 Task: For heading Arial with bold.  font size for heading22,  'Change the font style of data to'Arial Narrow.  and font size to 14,  Change the alignment of both headline & data to Align middle.  In the sheet  Financial Budget Trackerbook
Action: Mouse moved to (125, 102)
Screenshot: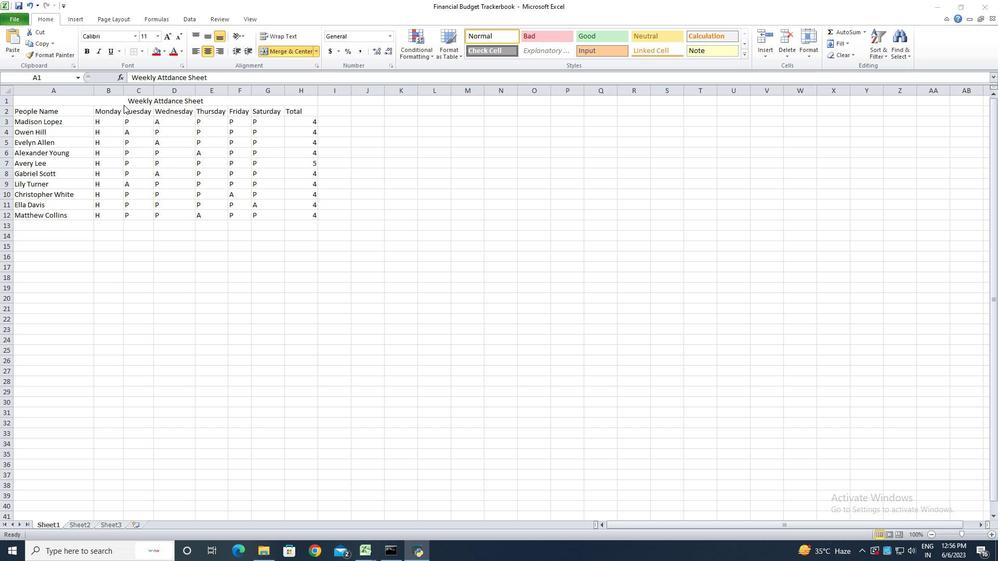 
Action: Mouse pressed left at (125, 102)
Screenshot: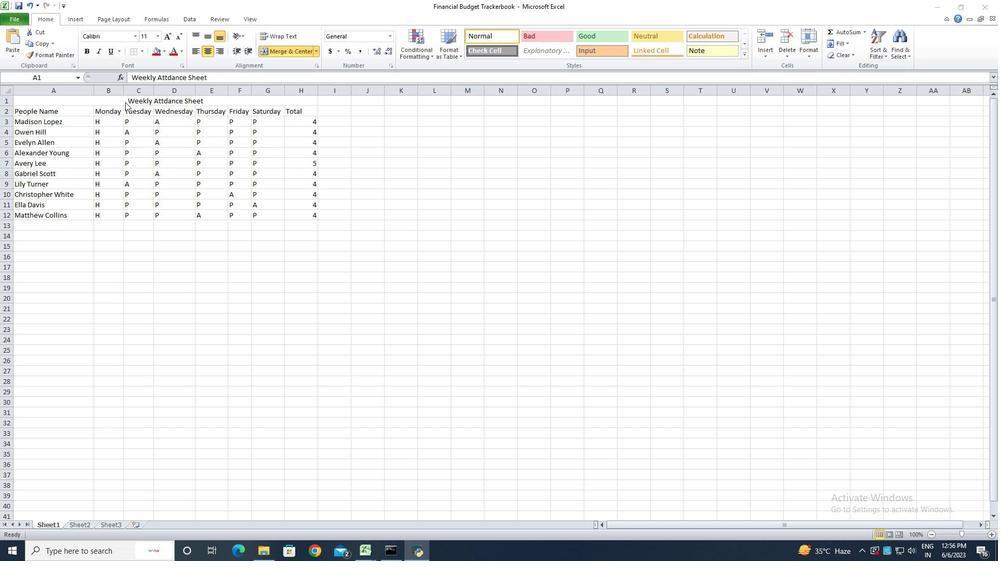
Action: Mouse moved to (138, 36)
Screenshot: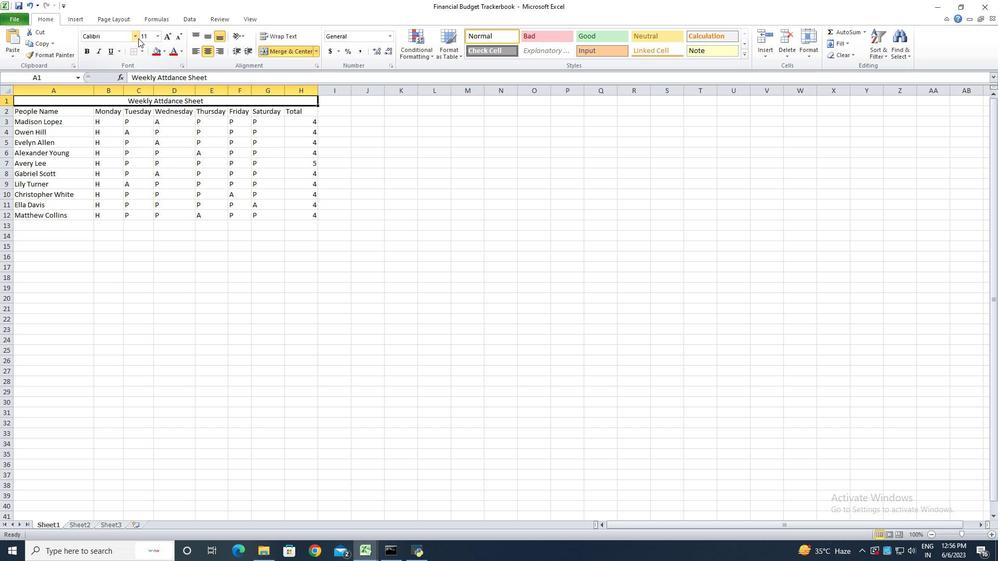
Action: Mouse pressed left at (138, 36)
Screenshot: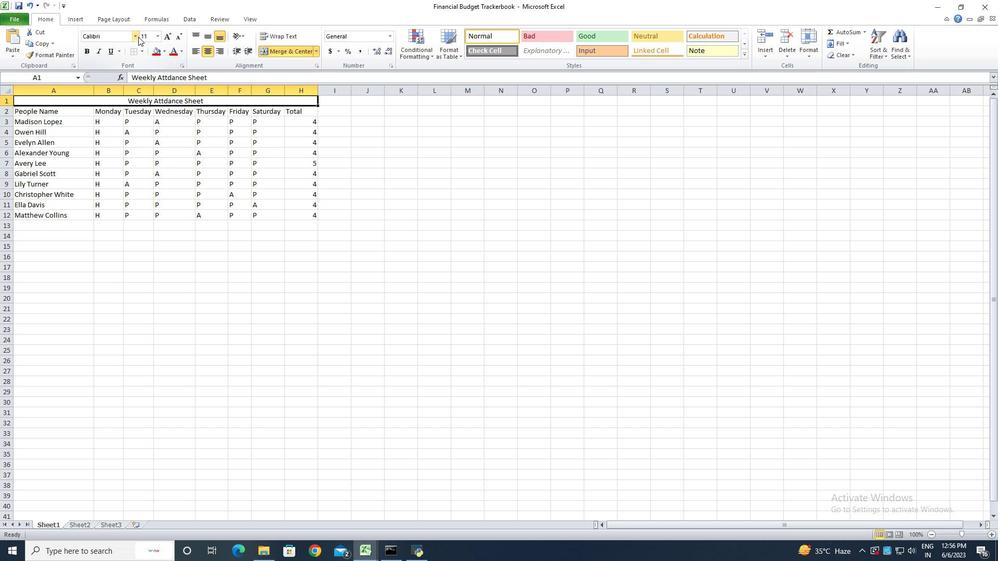 
Action: Mouse moved to (119, 122)
Screenshot: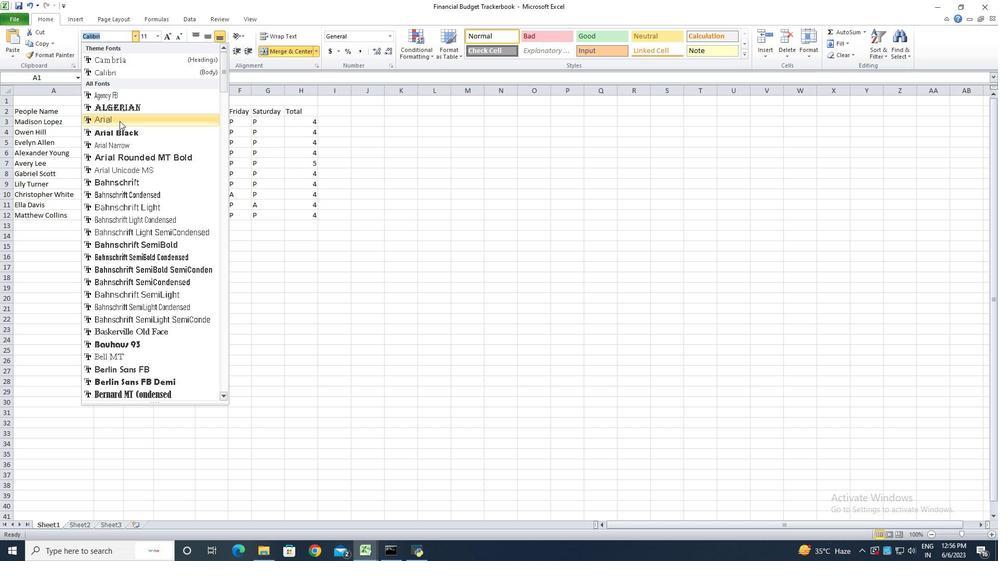 
Action: Mouse pressed left at (119, 122)
Screenshot: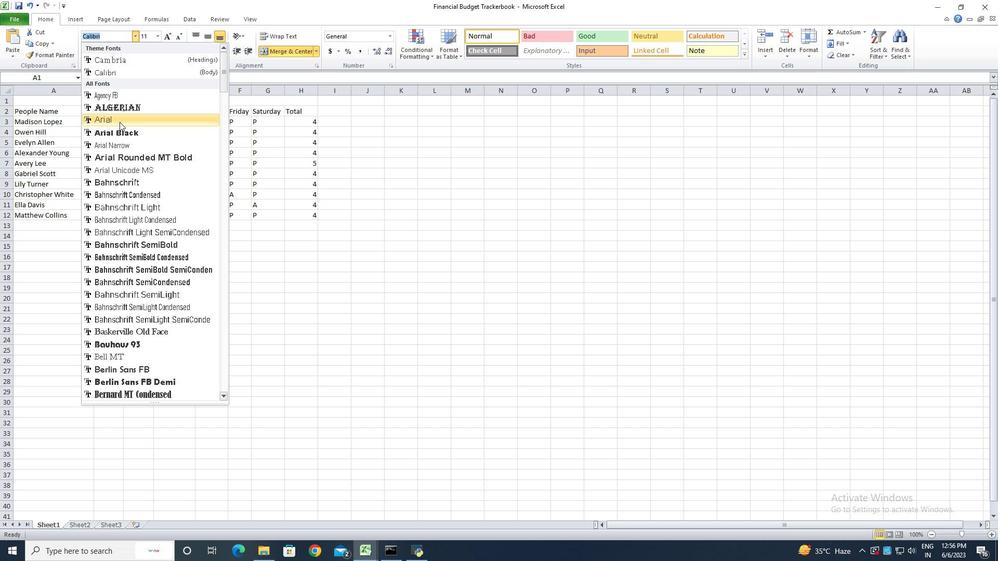 
Action: Mouse moved to (87, 53)
Screenshot: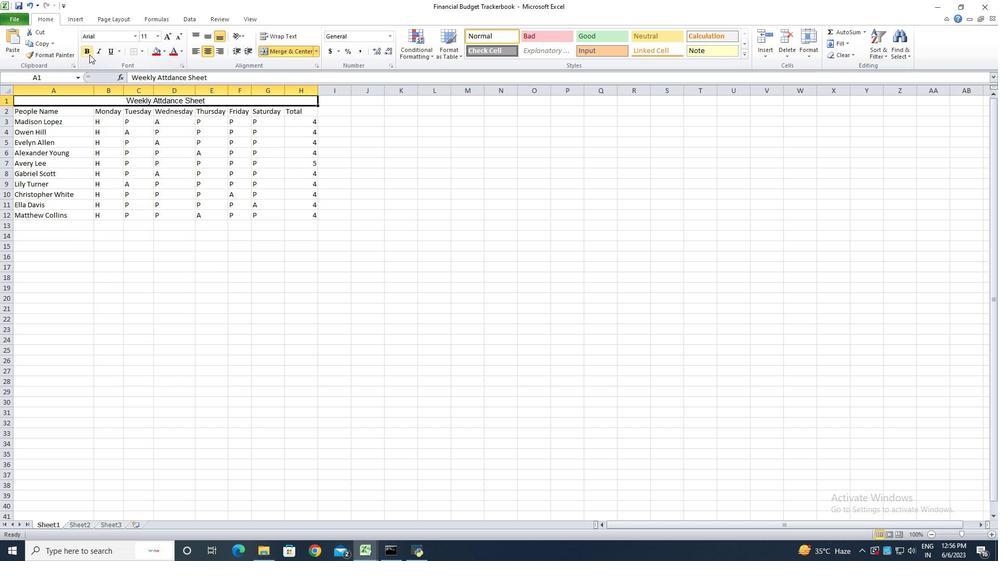
Action: Mouse pressed left at (87, 53)
Screenshot: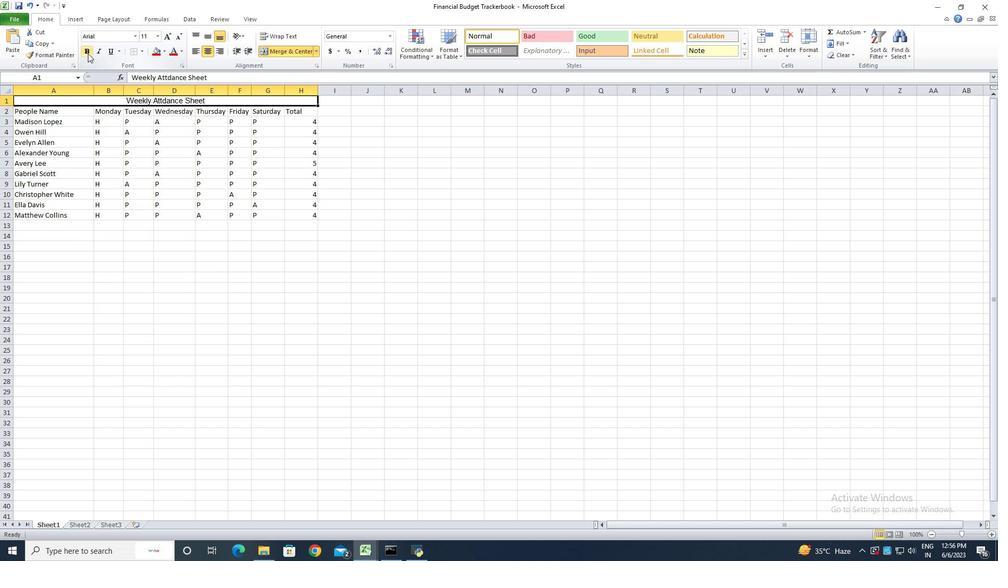 
Action: Mouse moved to (169, 38)
Screenshot: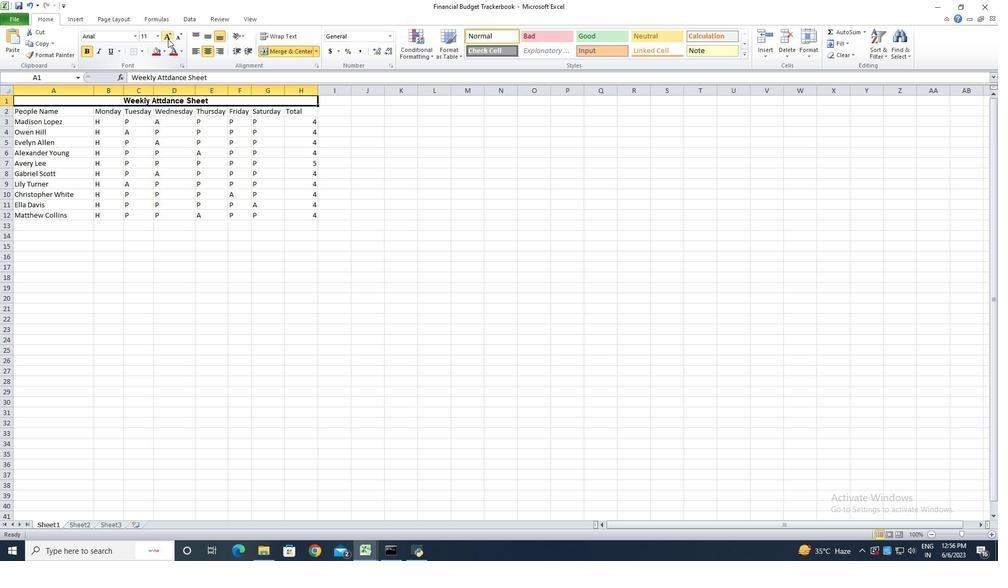 
Action: Mouse pressed left at (169, 38)
Screenshot: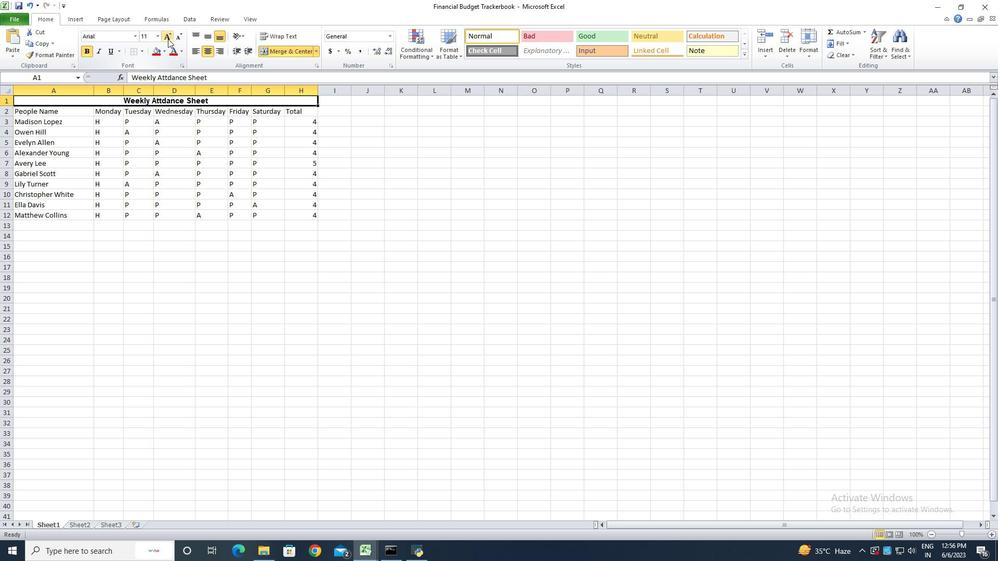 
Action: Mouse moved to (168, 38)
Screenshot: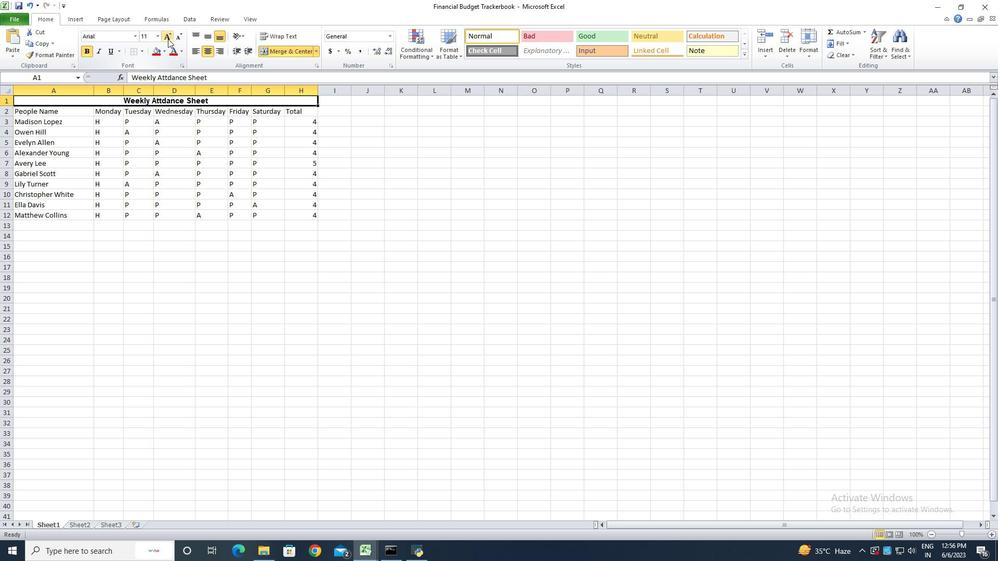 
Action: Mouse pressed left at (168, 38)
Screenshot: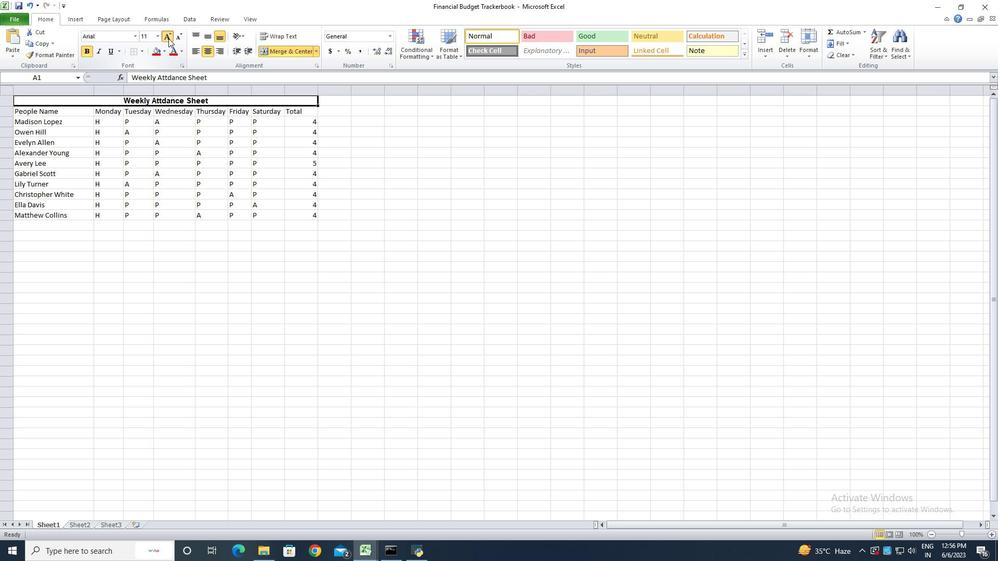 
Action: Mouse pressed left at (168, 38)
Screenshot: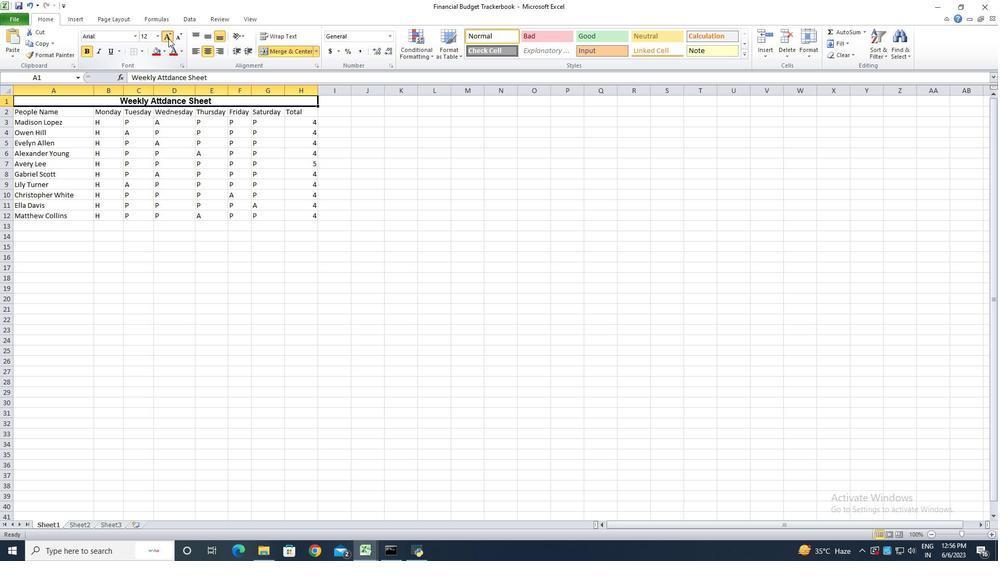 
Action: Mouse pressed left at (168, 38)
Screenshot: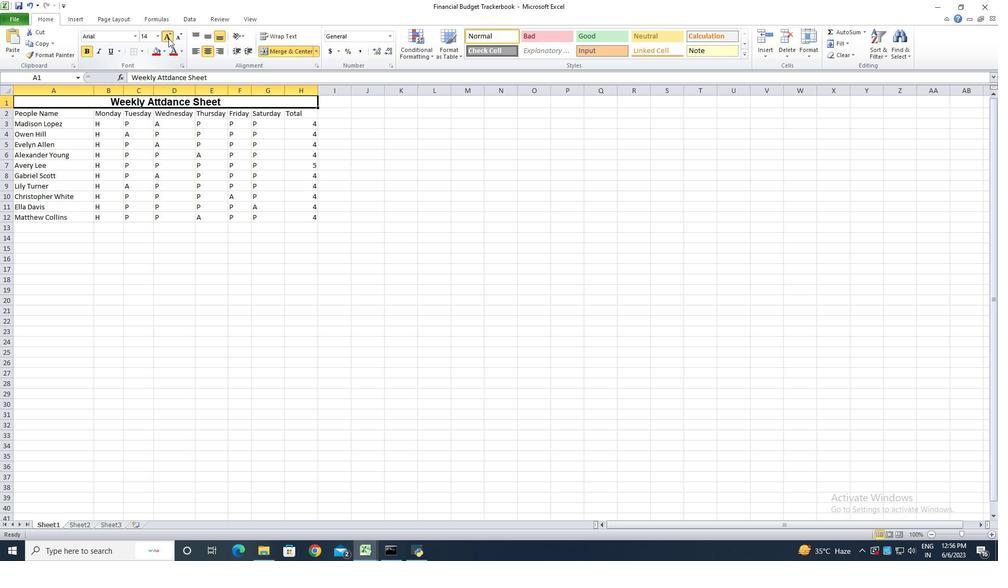 
Action: Mouse pressed left at (168, 38)
Screenshot: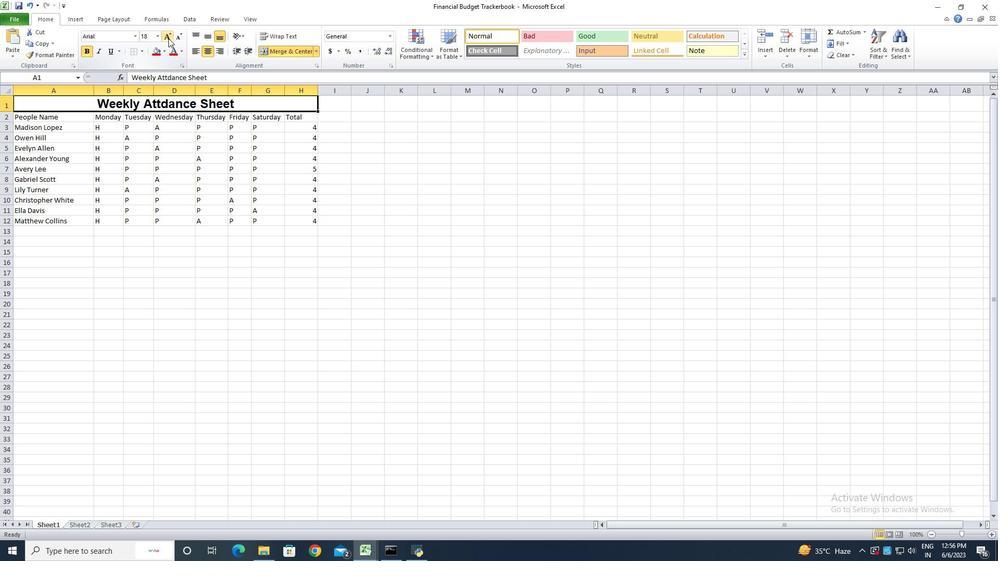 
Action: Mouse pressed left at (168, 38)
Screenshot: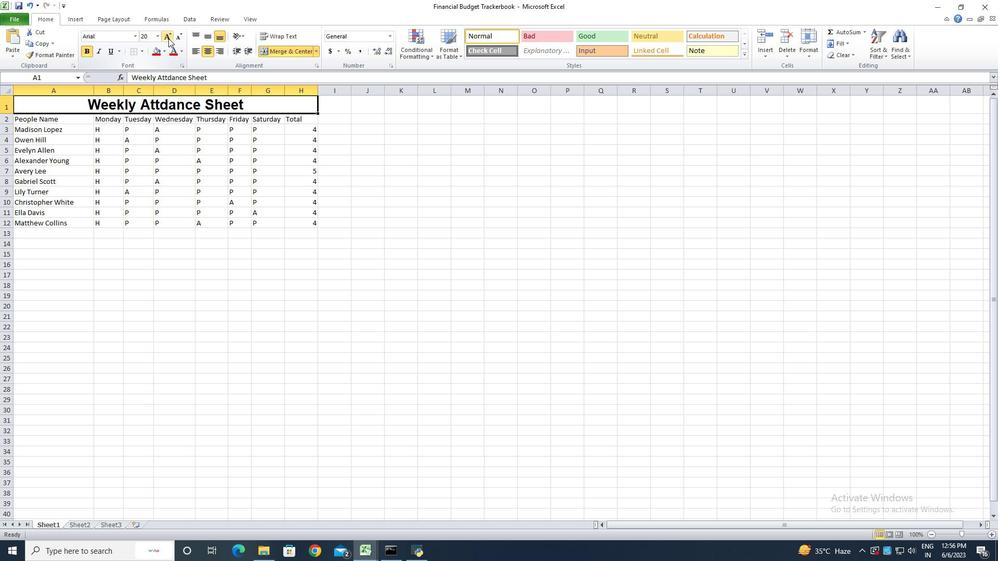 
Action: Mouse moved to (54, 119)
Screenshot: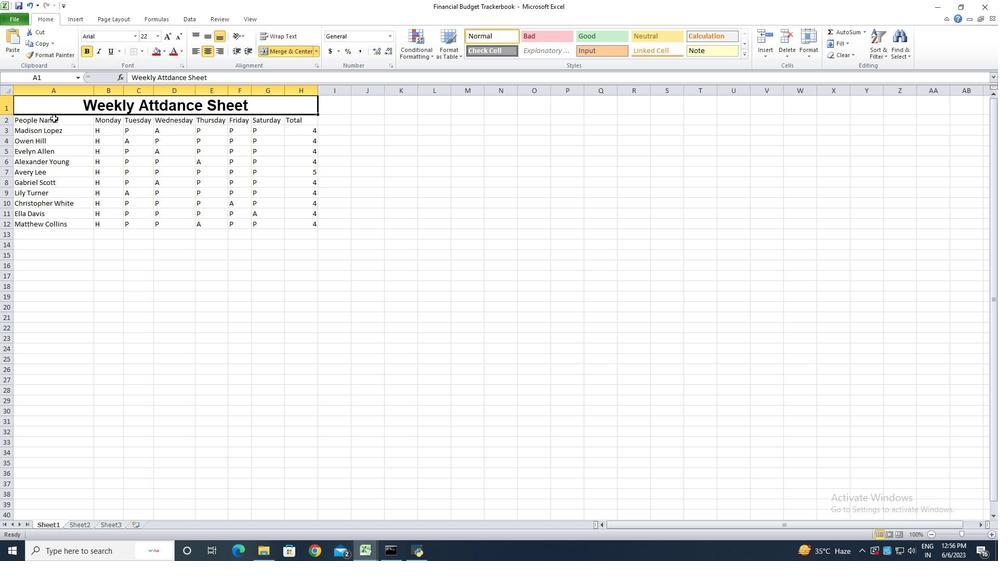 
Action: Mouse pressed left at (54, 119)
Screenshot: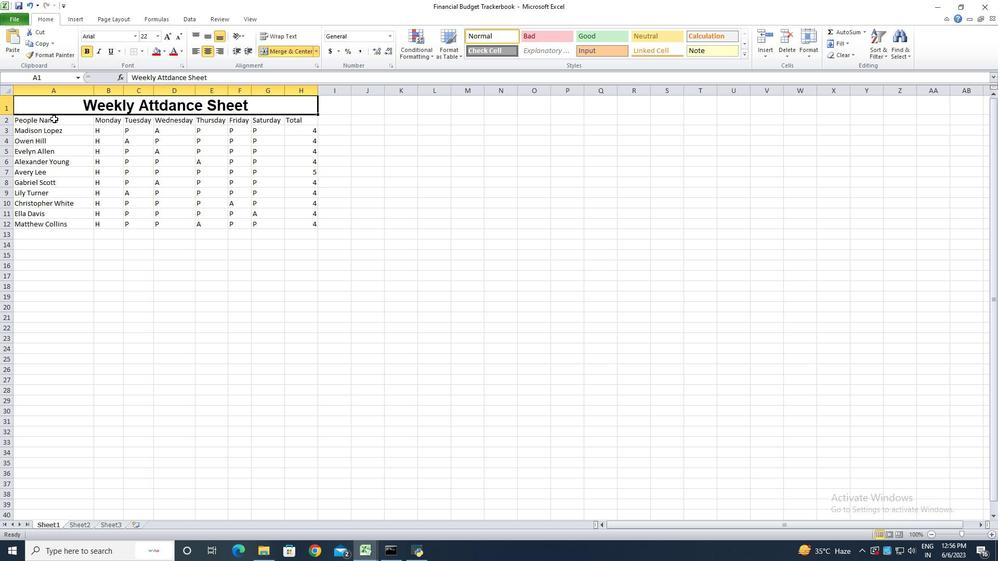 
Action: Mouse pressed left at (54, 119)
Screenshot: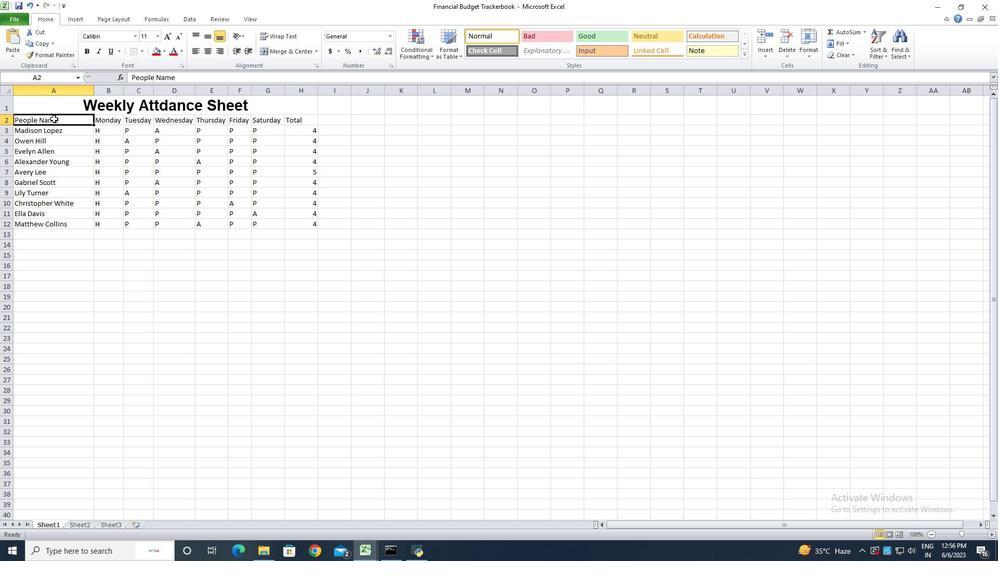 
Action: Mouse moved to (135, 37)
Screenshot: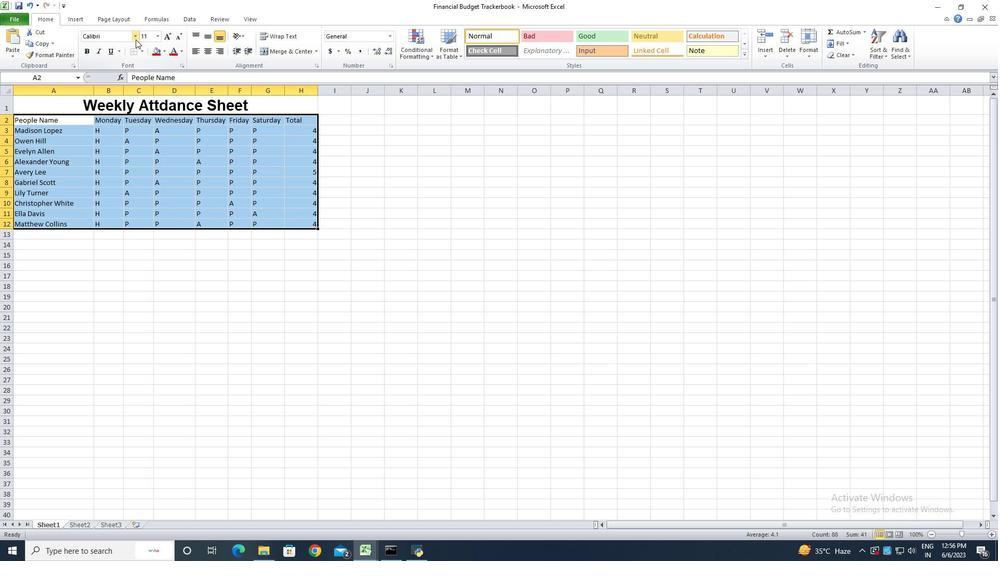 
Action: Mouse pressed left at (135, 37)
Screenshot: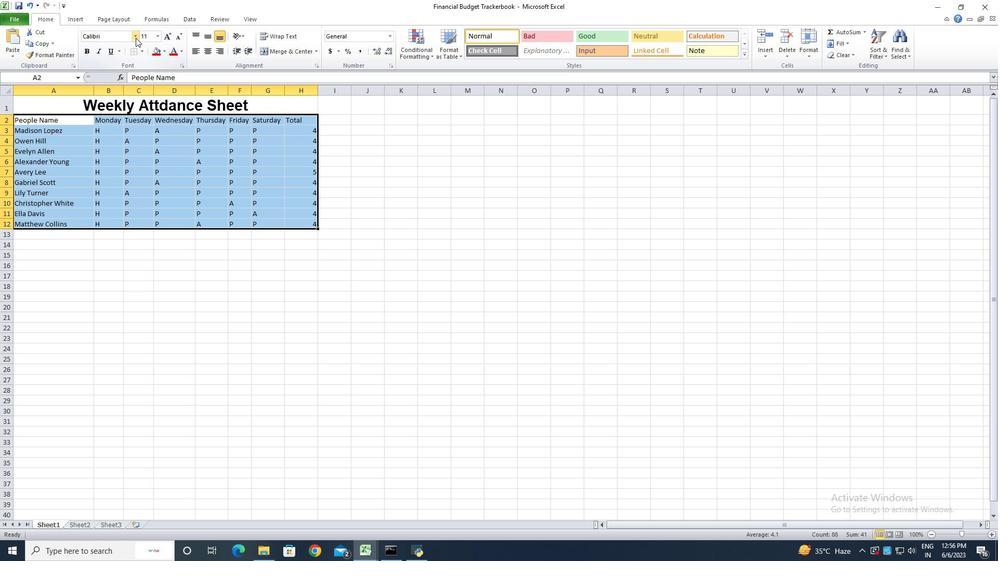 
Action: Mouse moved to (135, 146)
Screenshot: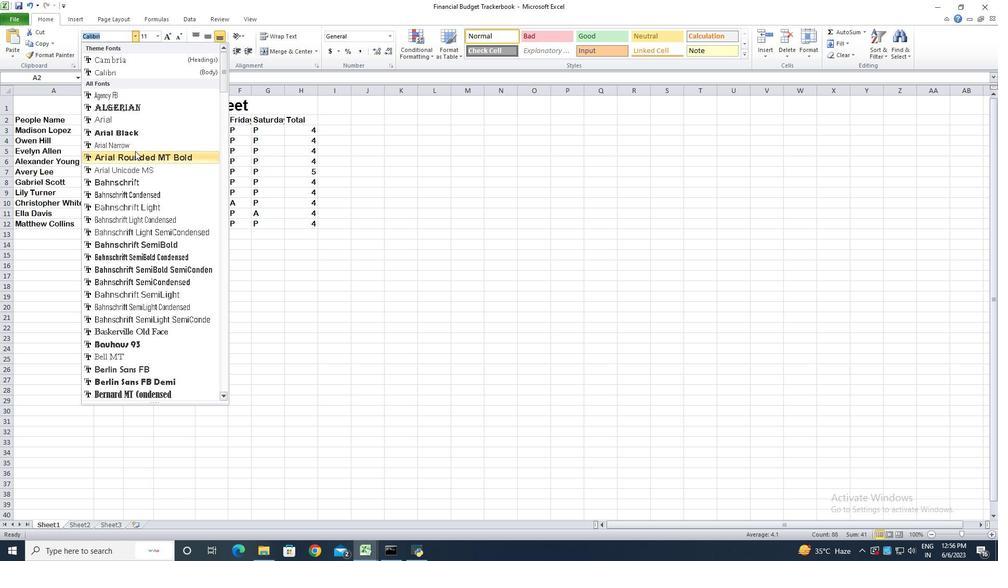 
Action: Mouse pressed left at (135, 146)
Screenshot: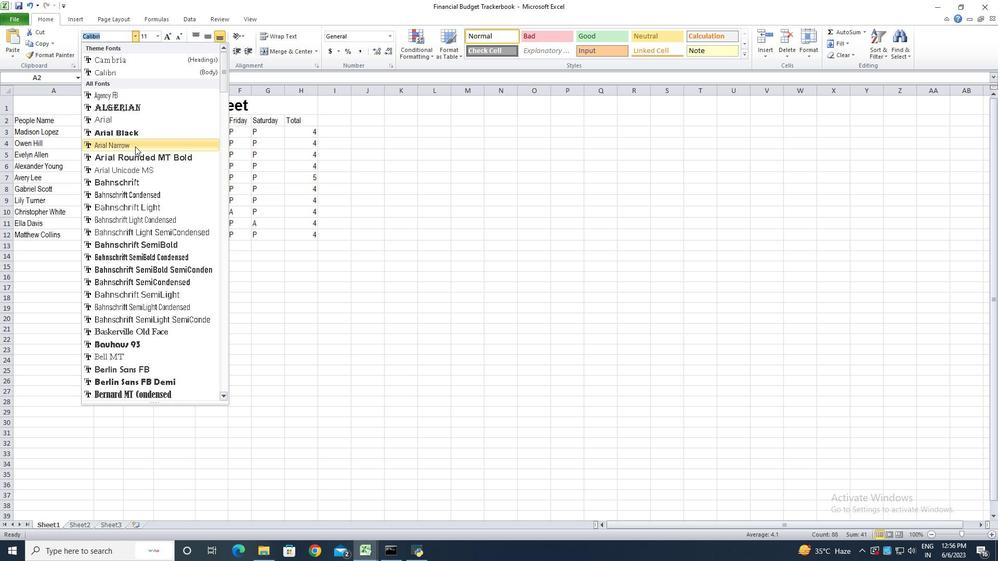 
Action: Mouse moved to (170, 34)
Screenshot: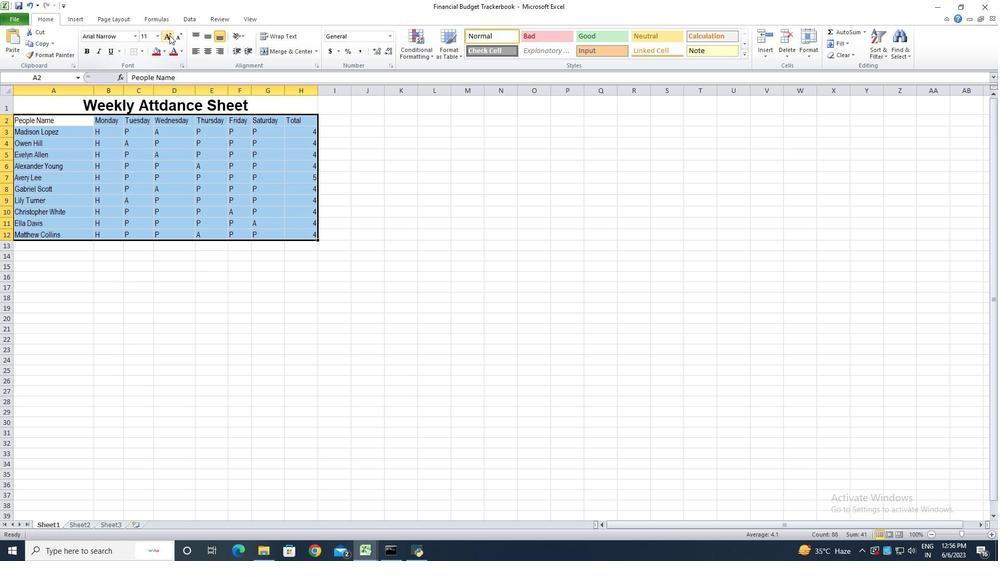 
Action: Mouse pressed left at (170, 34)
Screenshot: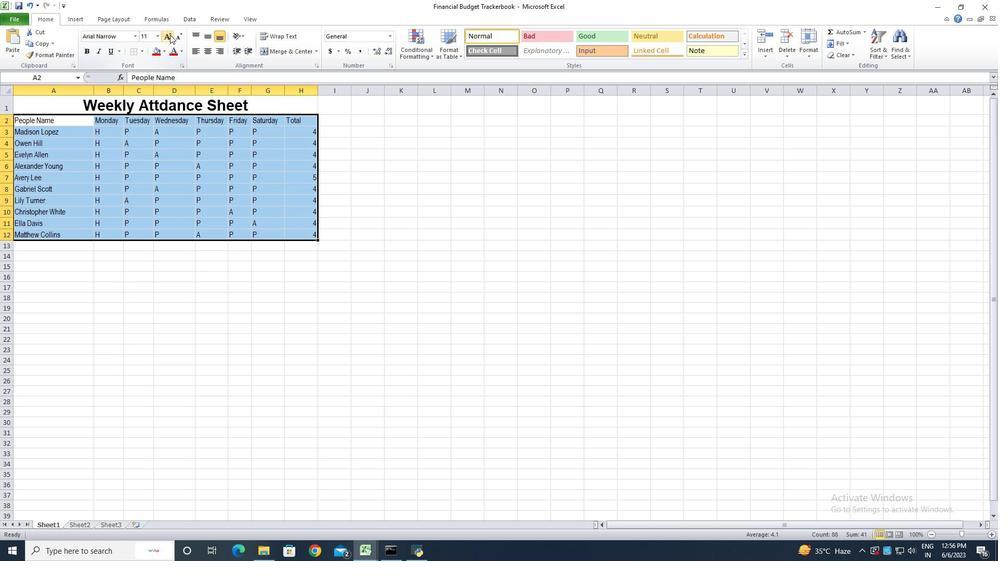 
Action: Mouse pressed left at (170, 34)
Screenshot: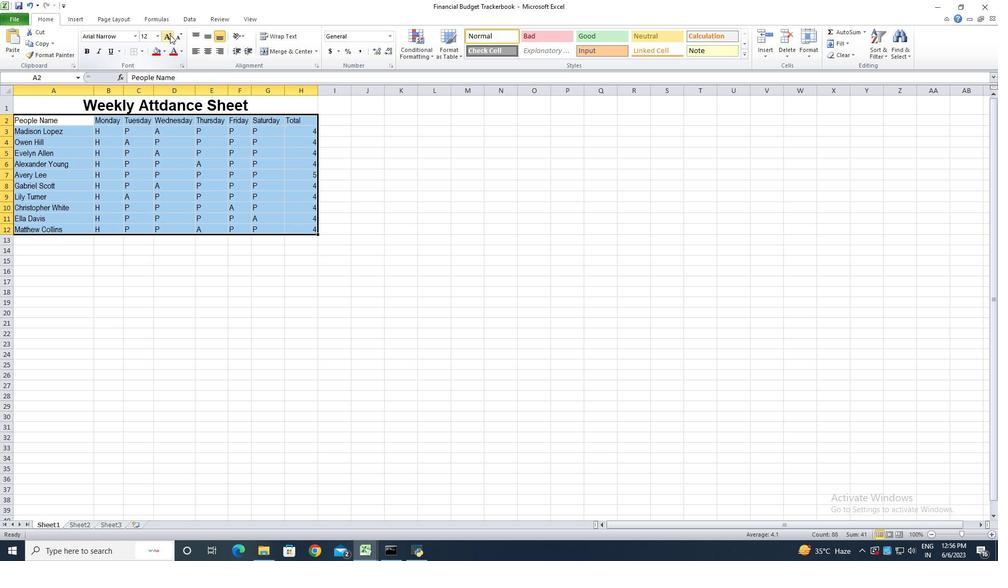 
Action: Mouse moved to (172, 274)
Screenshot: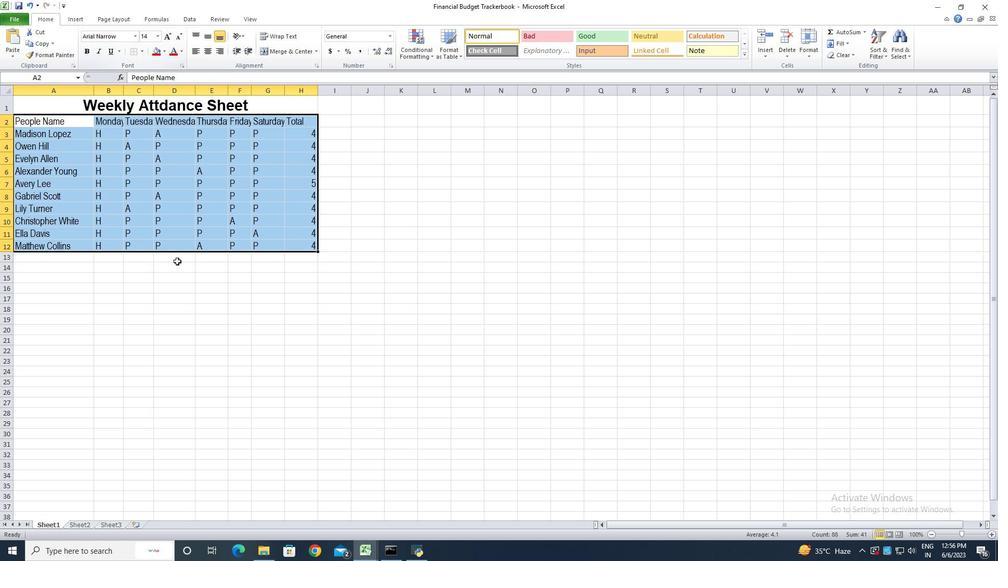 
Action: Mouse pressed left at (172, 274)
Screenshot: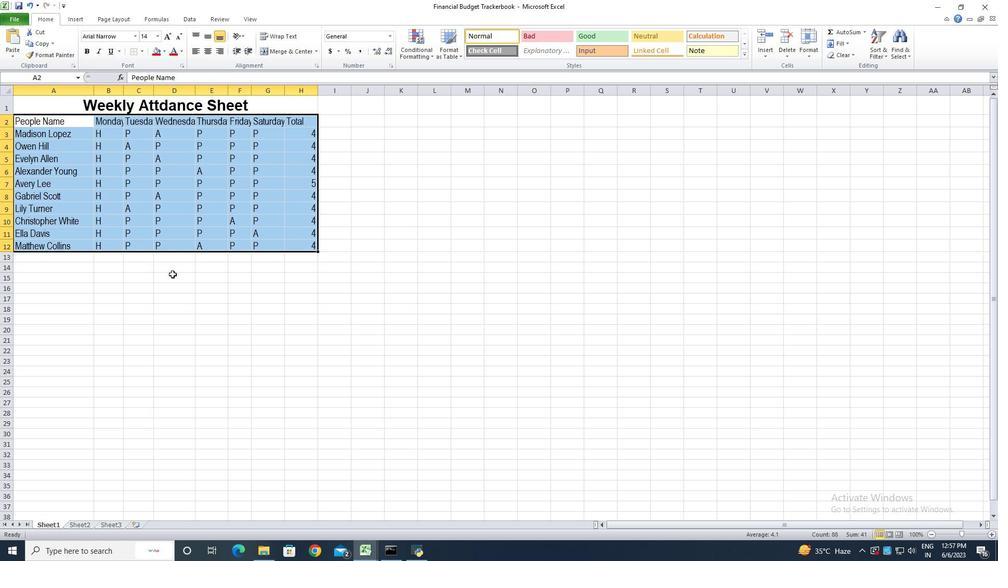 
Action: Mouse moved to (94, 91)
Screenshot: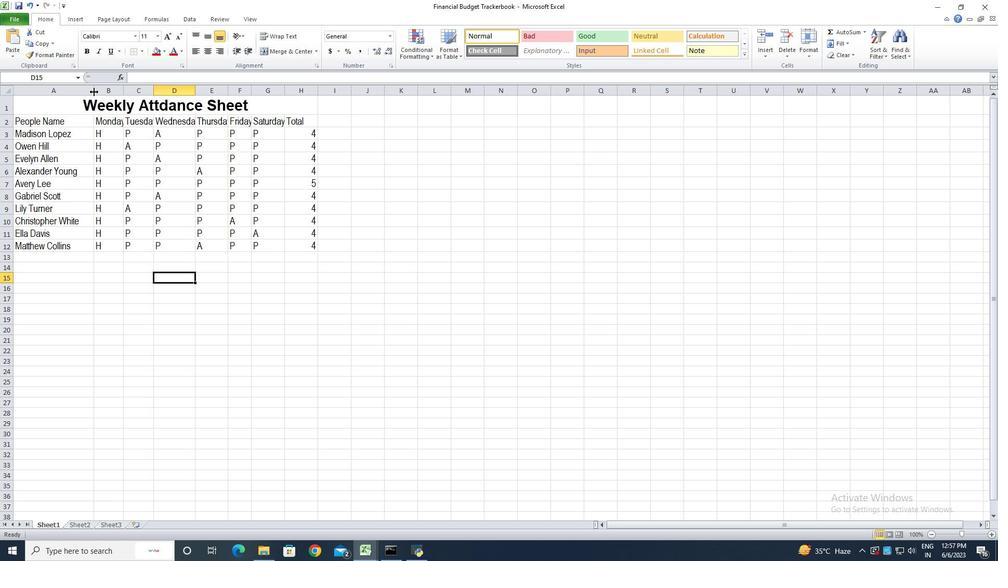 
Action: Mouse pressed left at (94, 91)
Screenshot: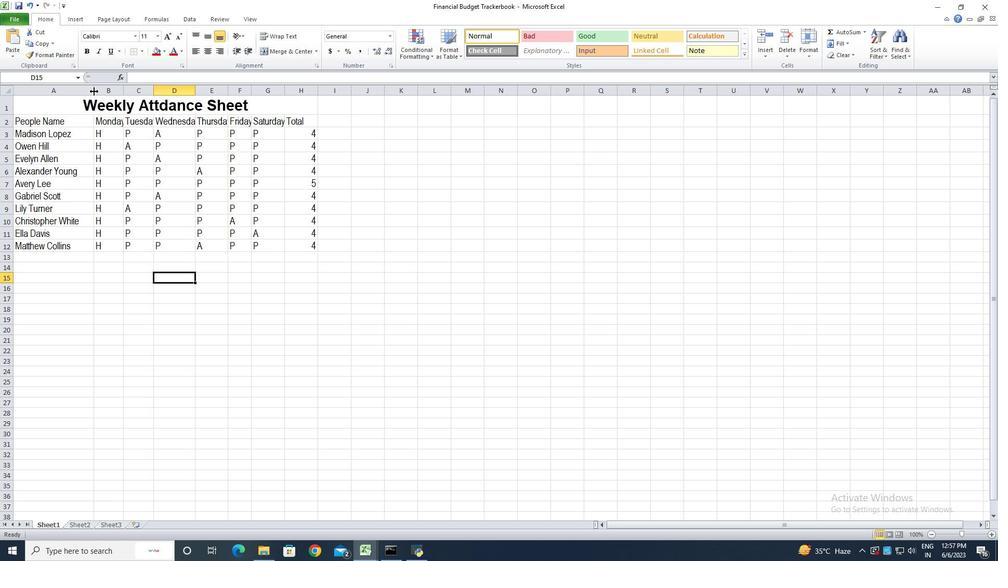 
Action: Mouse pressed left at (94, 91)
Screenshot: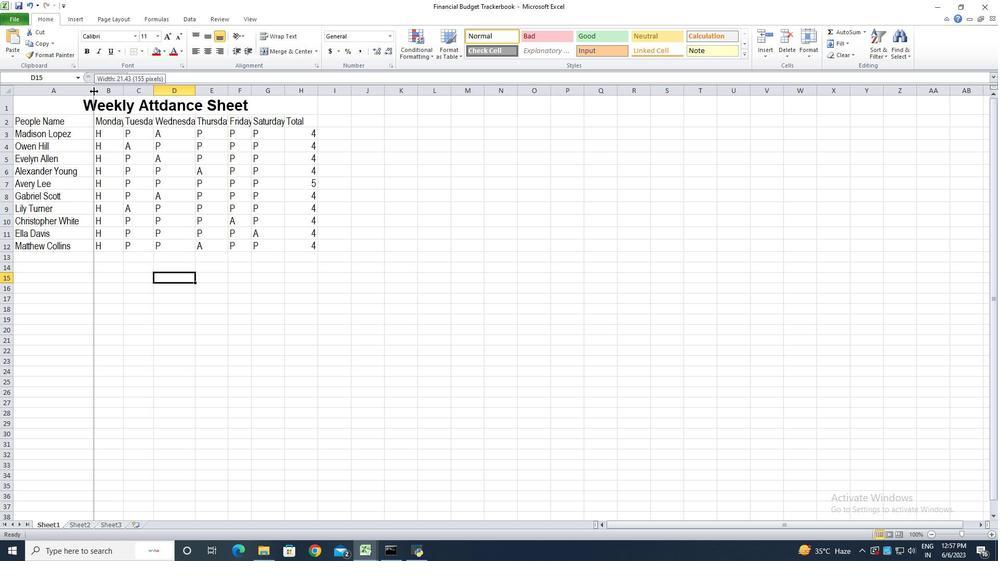
Action: Mouse moved to (113, 92)
Screenshot: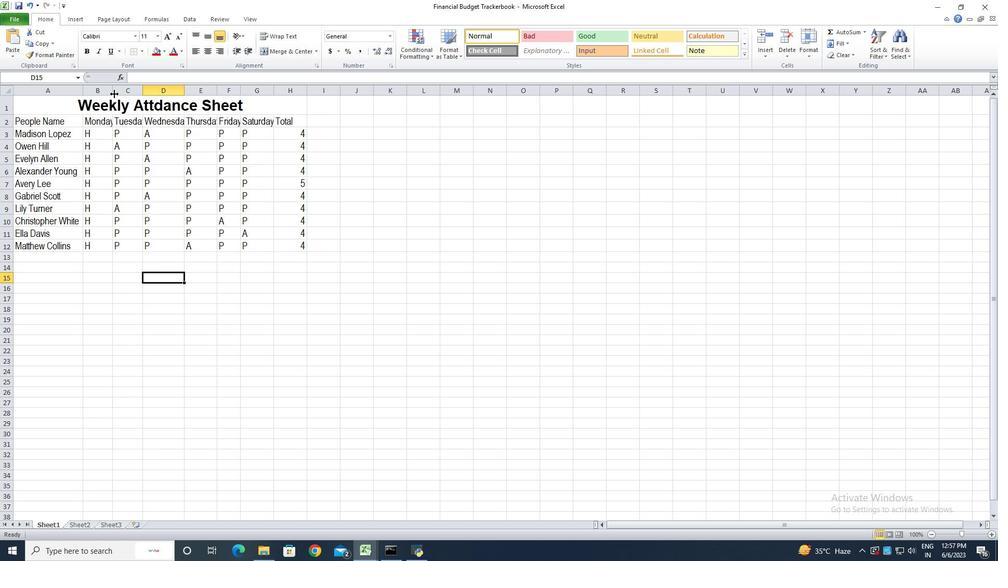 
Action: Mouse pressed left at (113, 92)
Screenshot: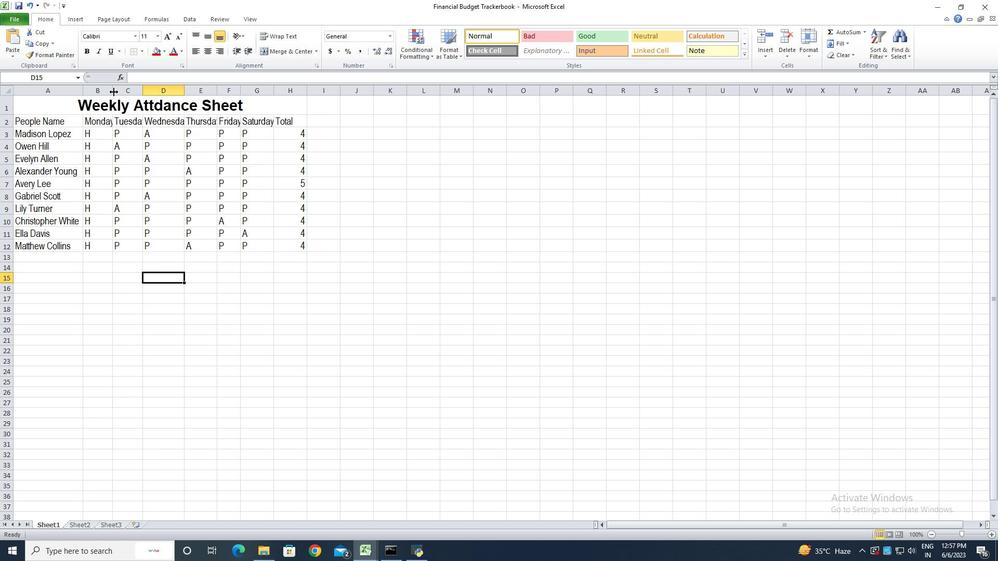 
Action: Mouse pressed left at (113, 92)
Screenshot: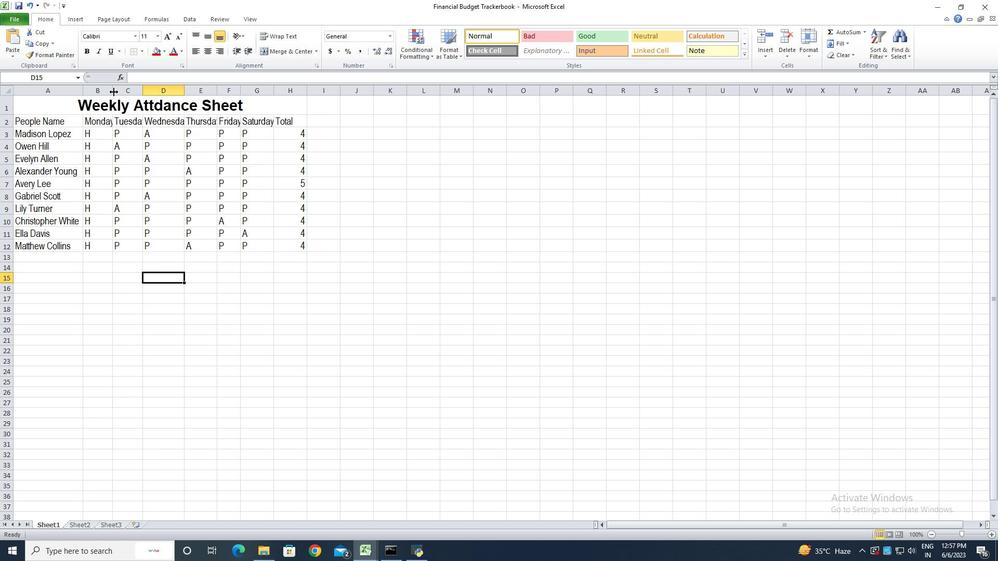 
Action: Mouse moved to (148, 92)
Screenshot: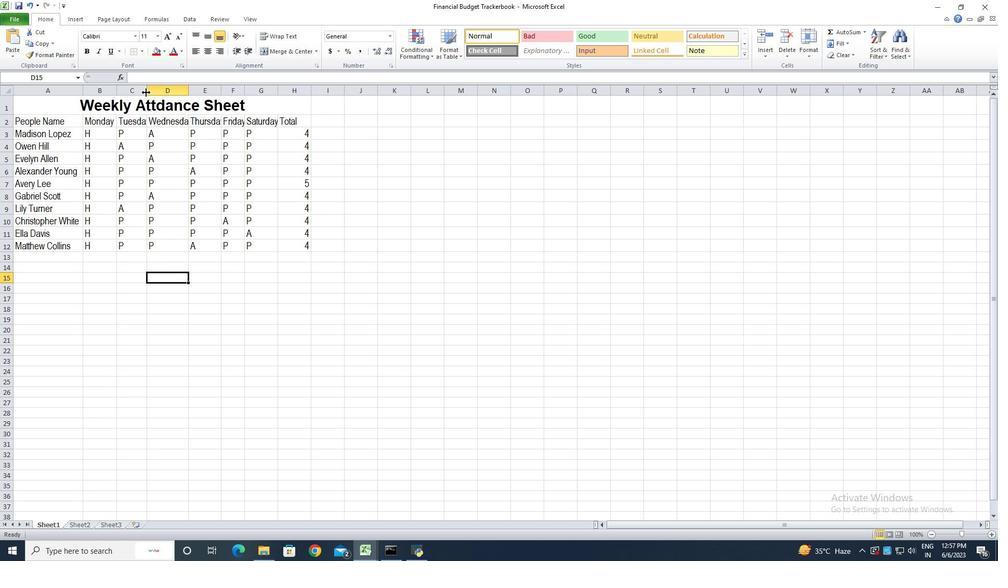 
Action: Mouse pressed left at (148, 92)
Screenshot: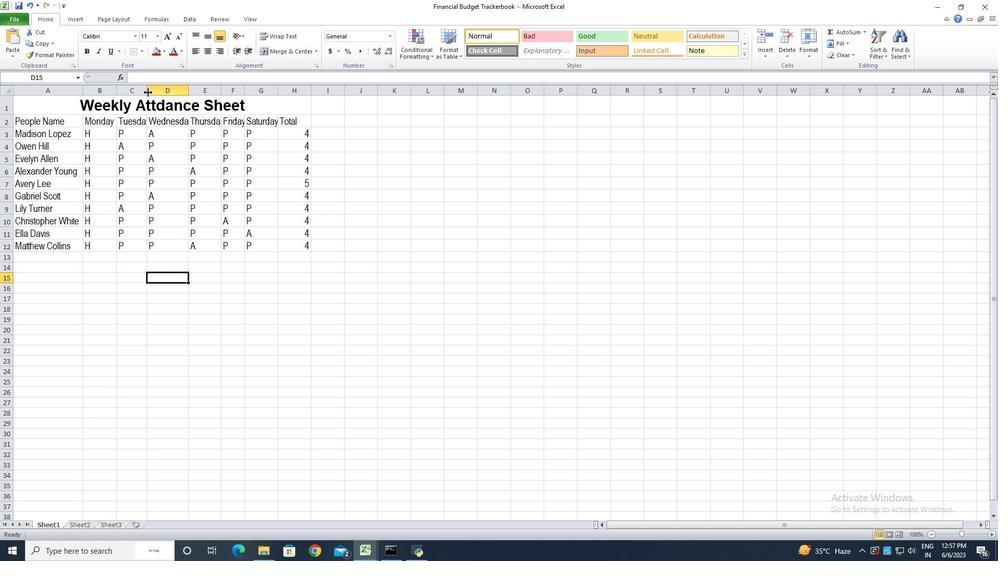 
Action: Mouse pressed left at (148, 92)
Screenshot: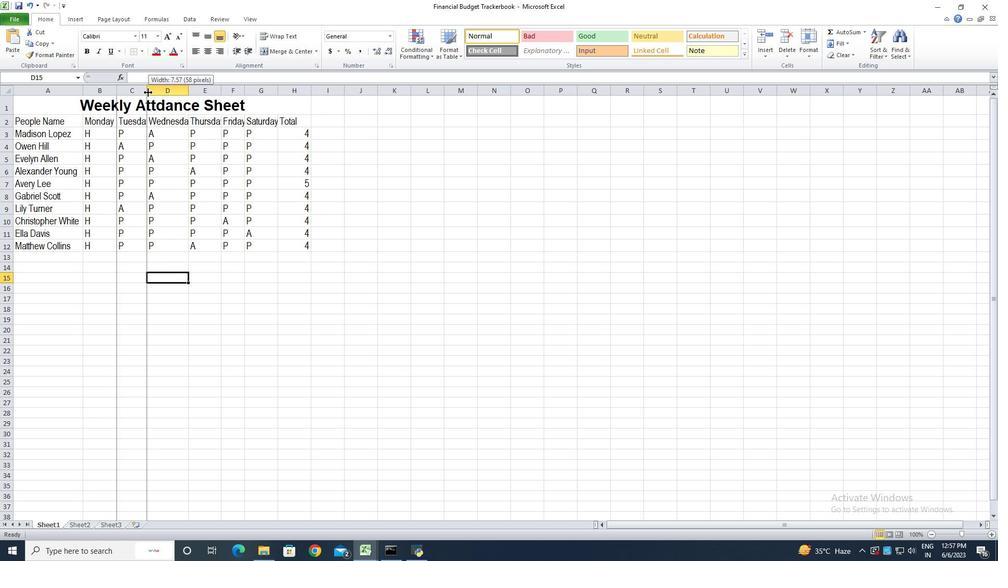 
Action: Mouse moved to (195, 92)
Screenshot: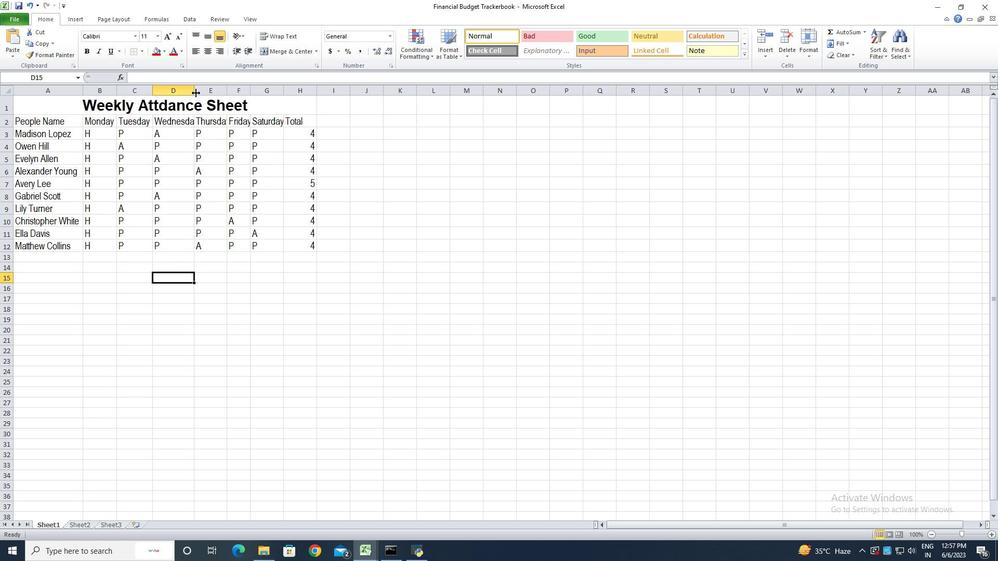 
Action: Mouse pressed left at (195, 92)
Screenshot: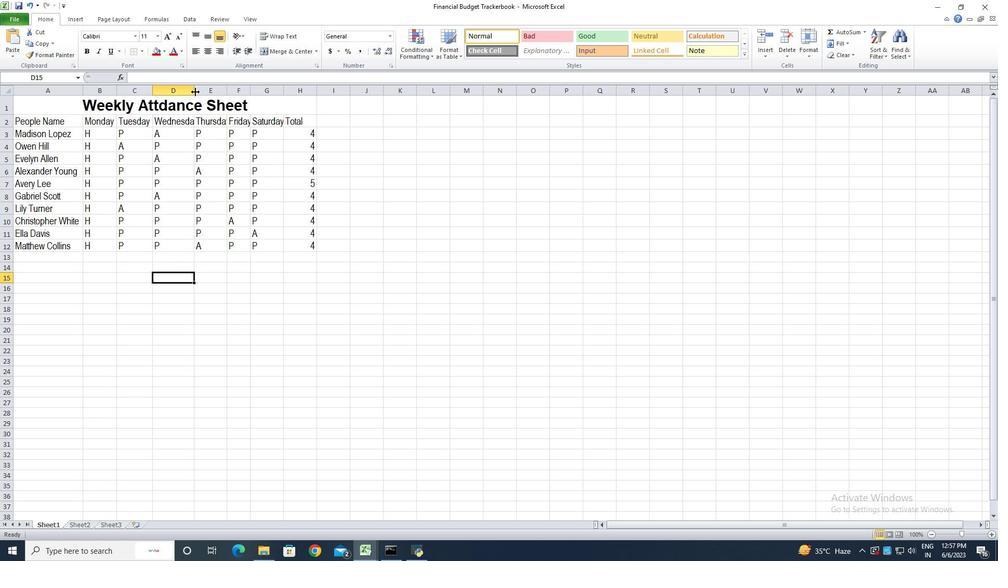 
Action: Mouse pressed left at (195, 92)
Screenshot: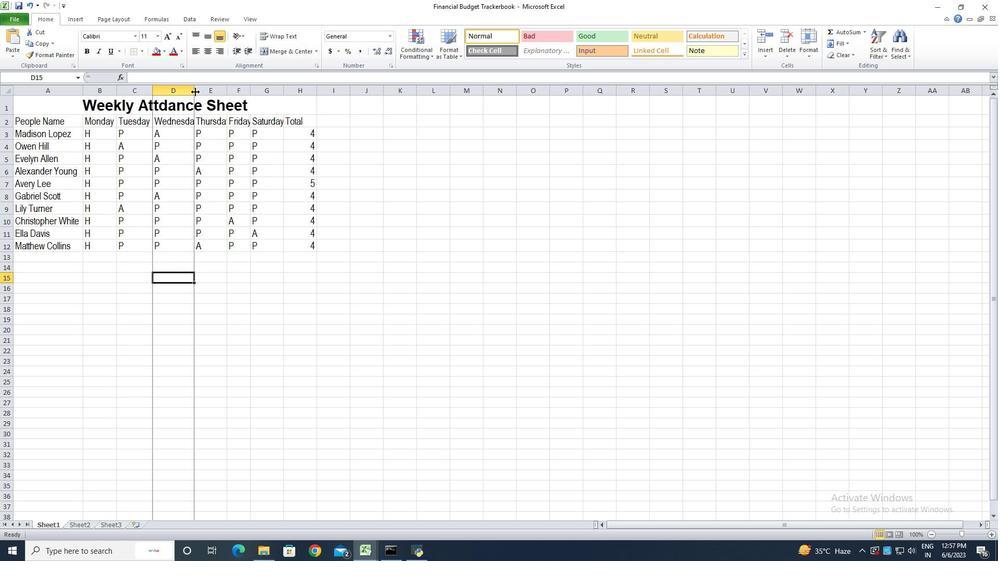 
Action: Mouse moved to (234, 92)
Screenshot: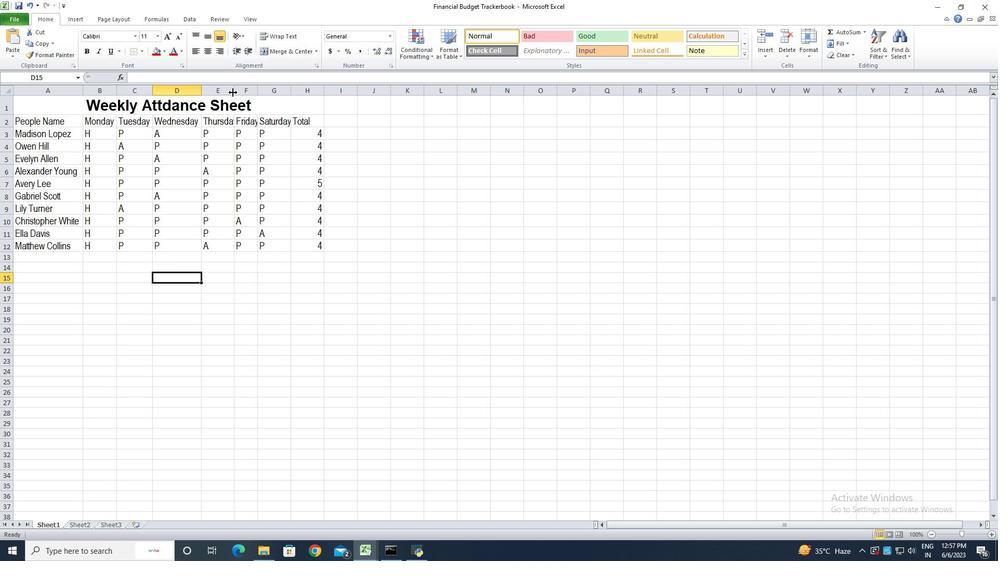 
Action: Mouse pressed left at (234, 92)
Screenshot: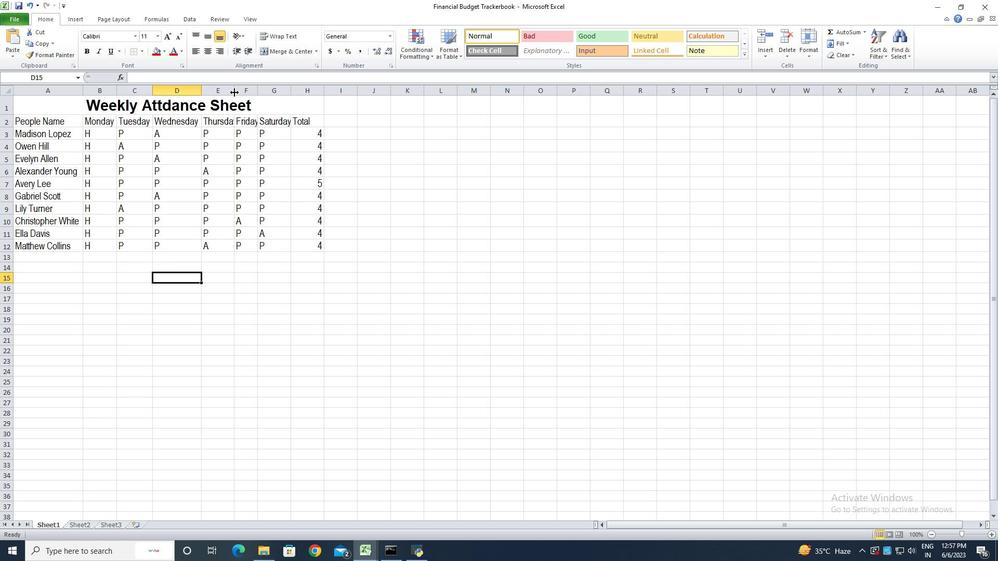 
Action: Mouse pressed left at (234, 92)
Screenshot: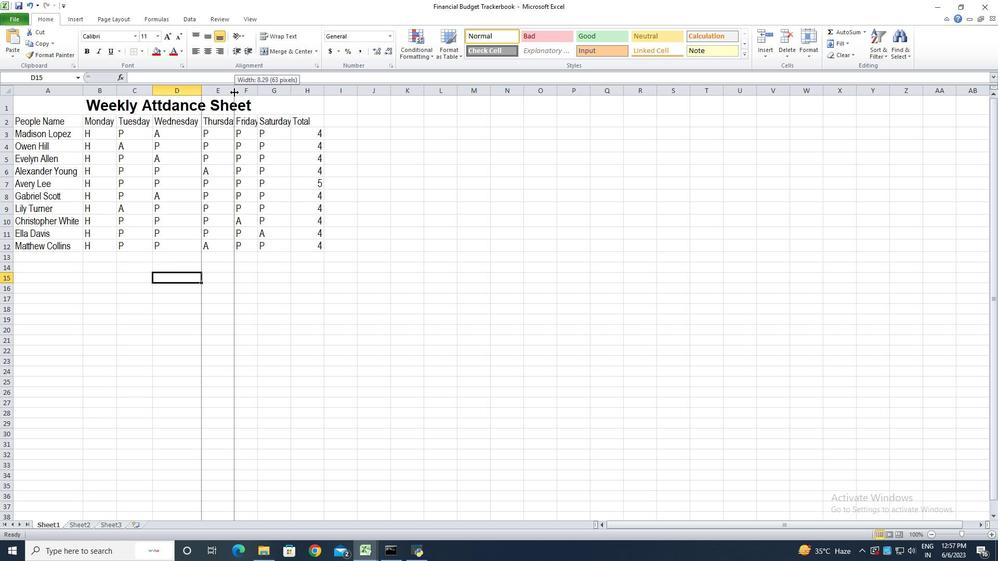 
Action: Mouse moved to (264, 93)
Screenshot: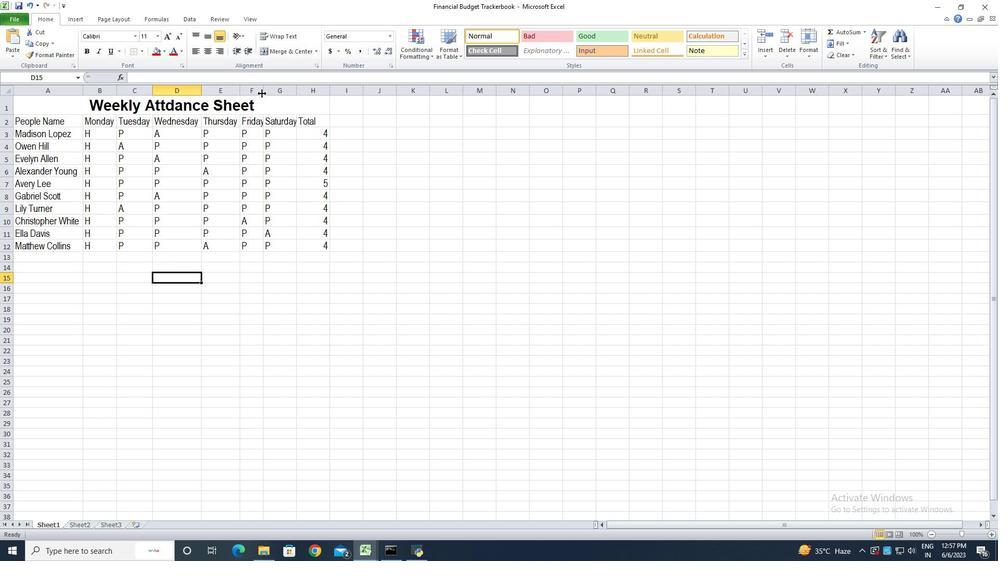 
Action: Mouse pressed left at (264, 93)
Screenshot: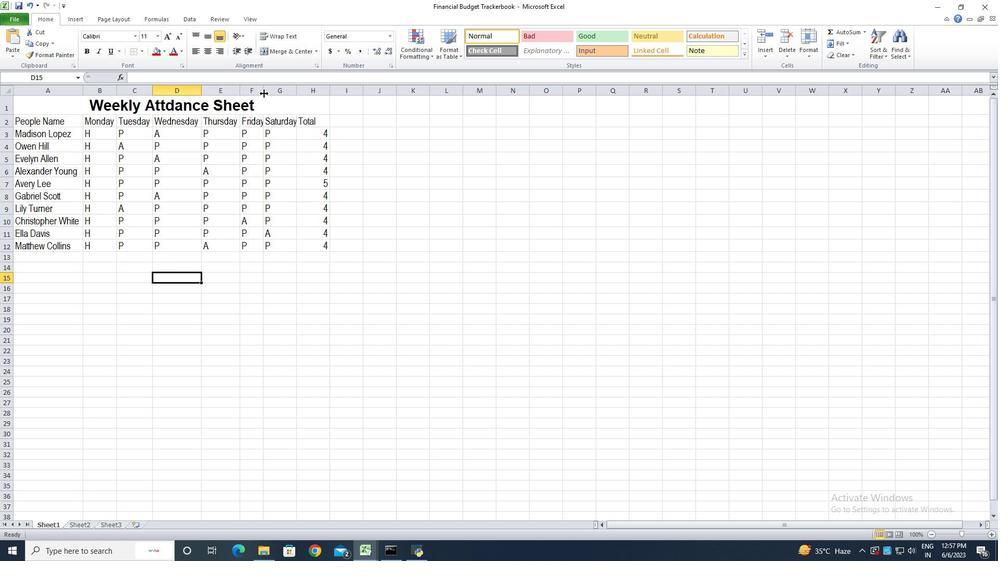 
Action: Mouse pressed left at (264, 93)
Screenshot: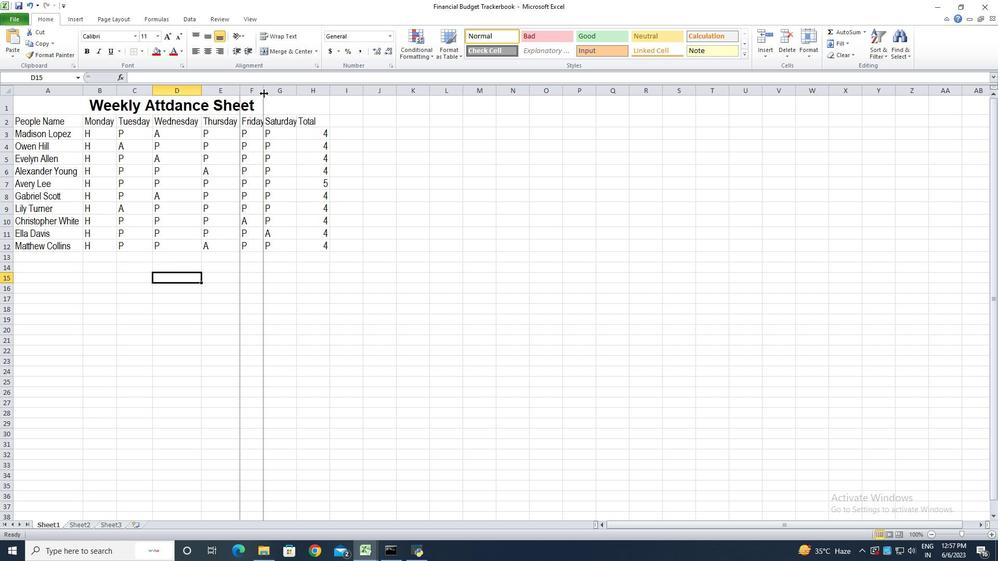 
Action: Mouse moved to (300, 91)
Screenshot: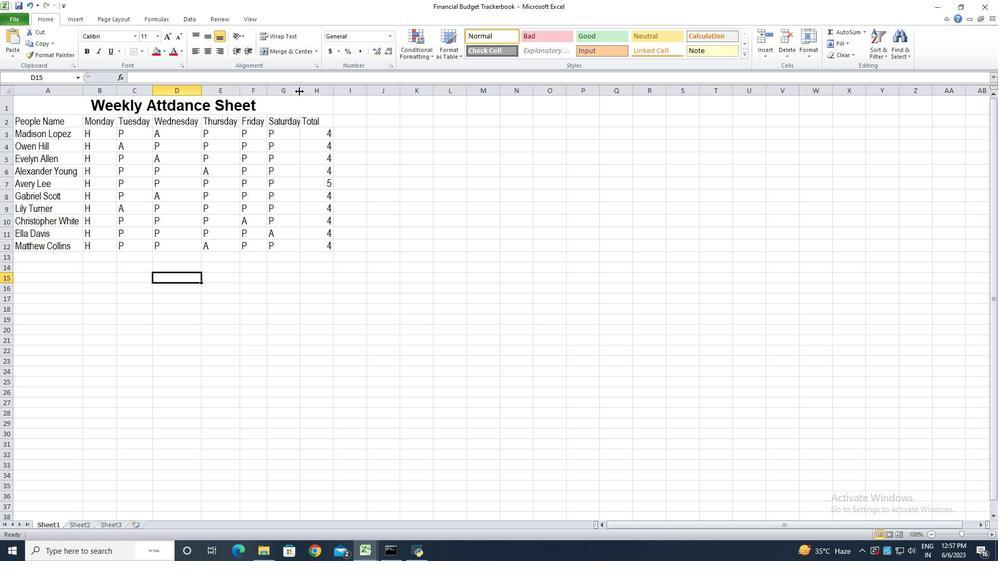 
Action: Mouse pressed left at (300, 91)
Screenshot: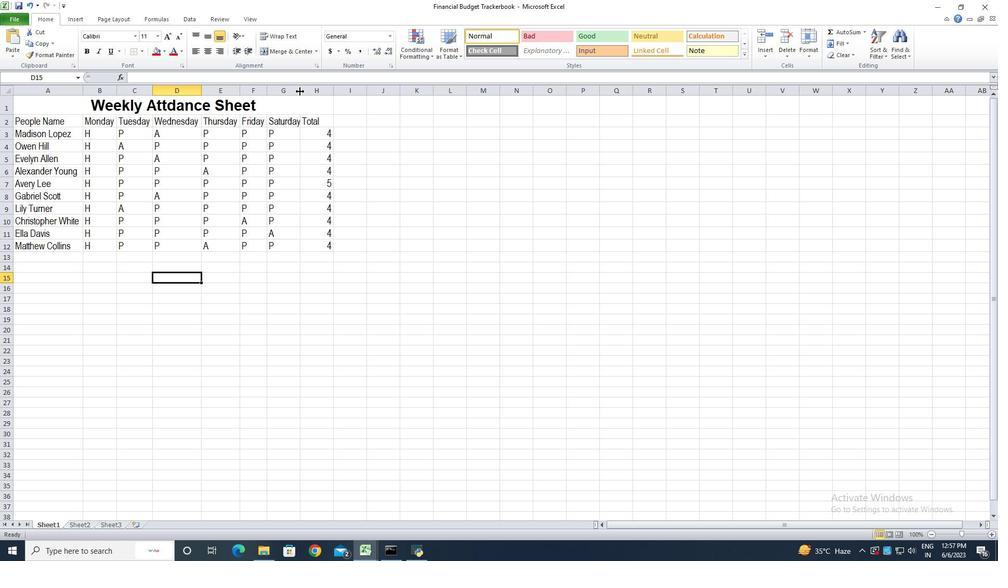 
Action: Mouse pressed left at (300, 91)
Screenshot: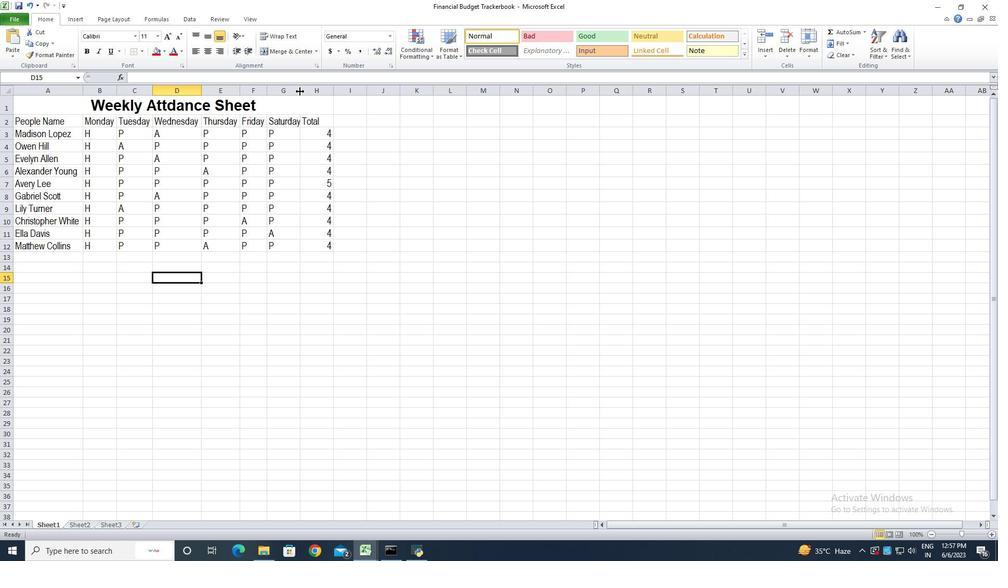 
Action: Mouse moved to (337, 92)
Screenshot: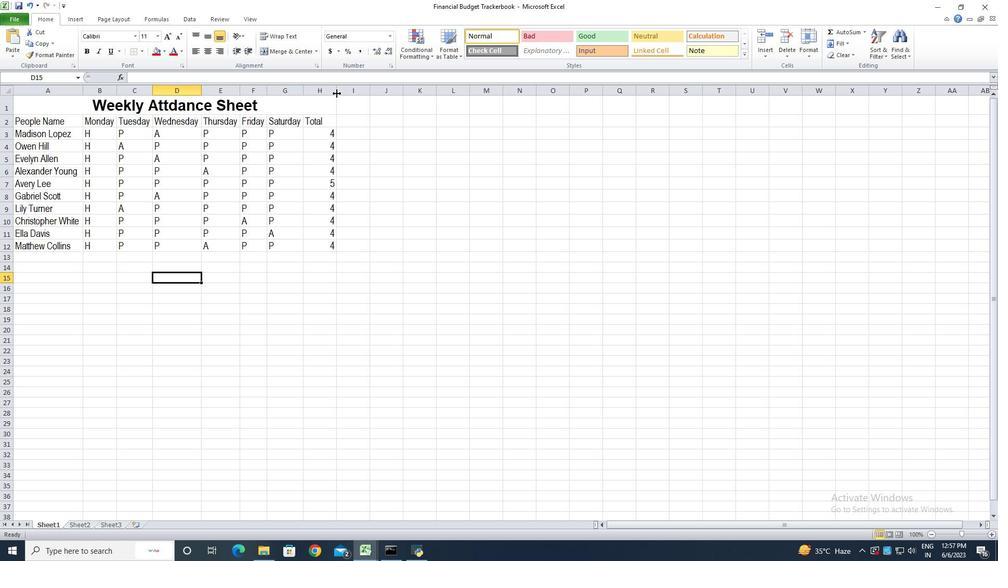 
Action: Mouse pressed left at (337, 92)
Screenshot: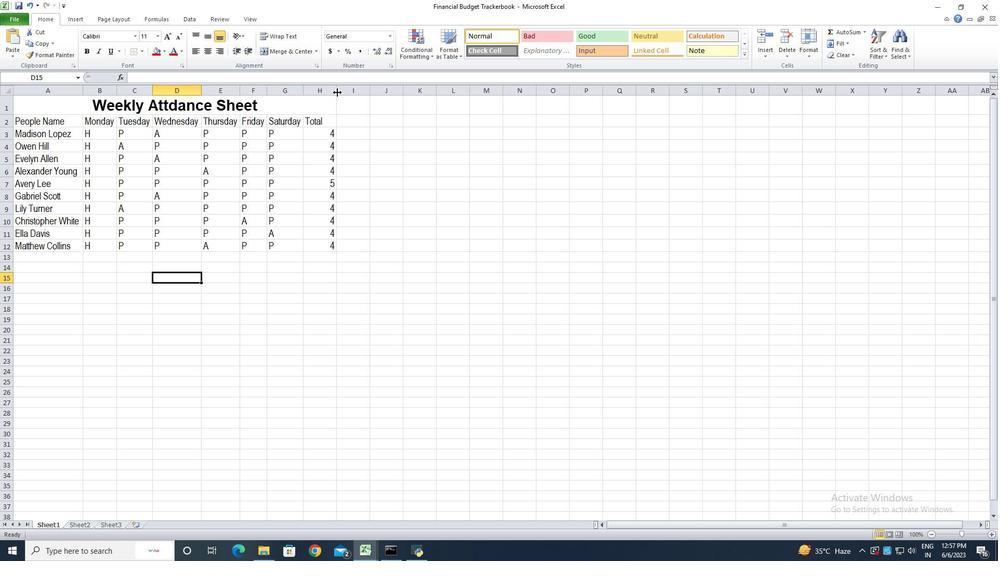 
Action: Mouse pressed left at (337, 92)
Screenshot: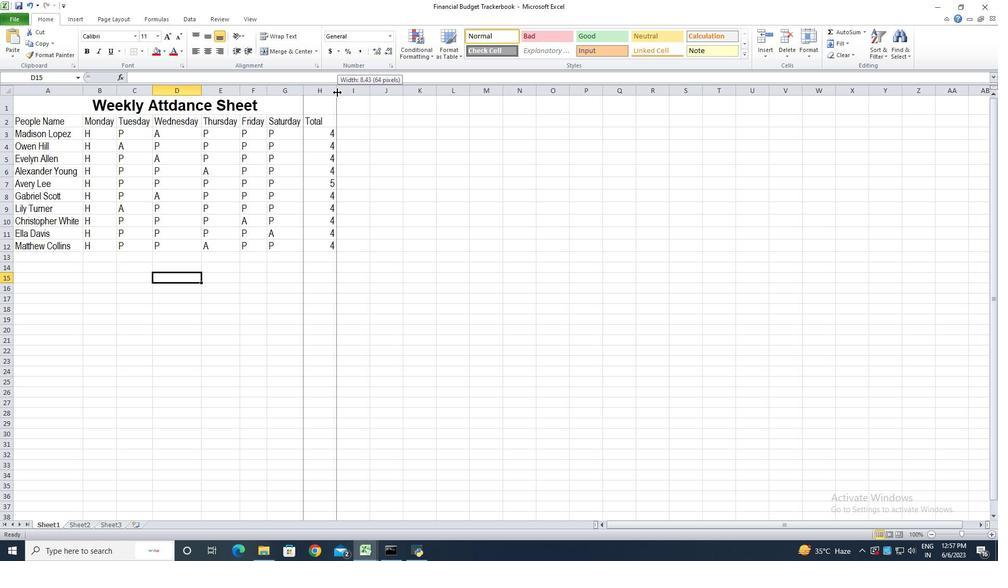
Action: Mouse moved to (67, 107)
Screenshot: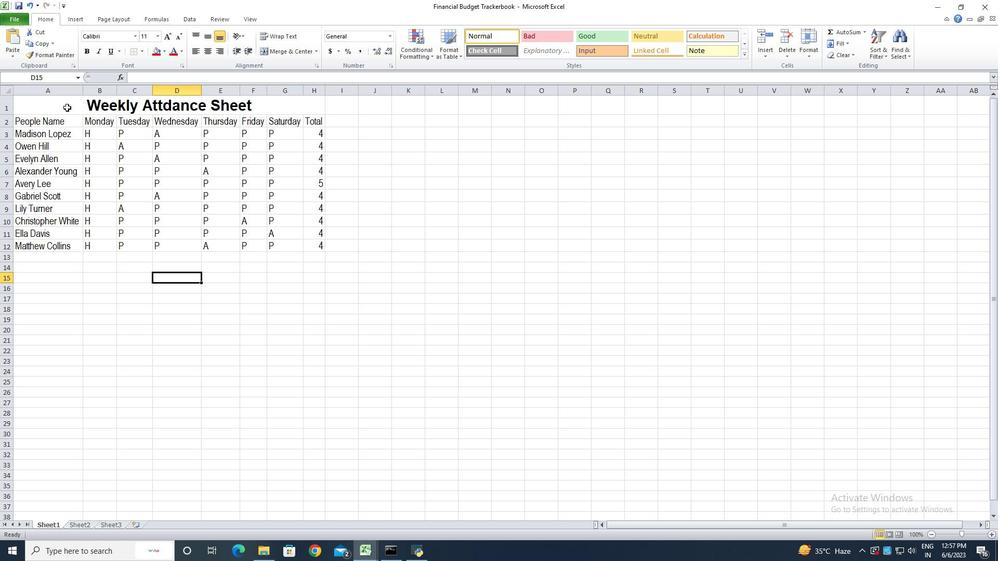 
Action: Mouse pressed left at (67, 107)
Screenshot: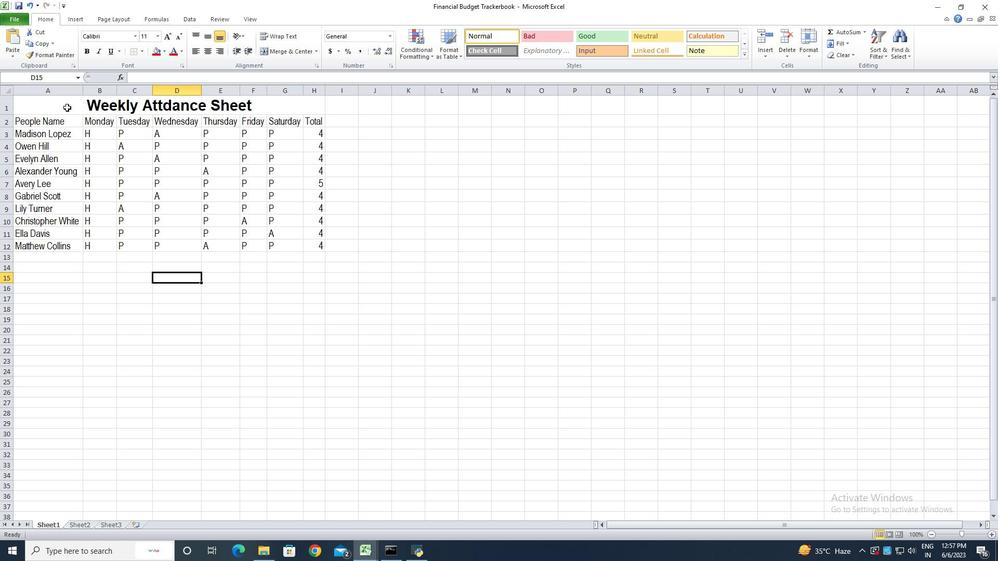
Action: Mouse moved to (206, 37)
Screenshot: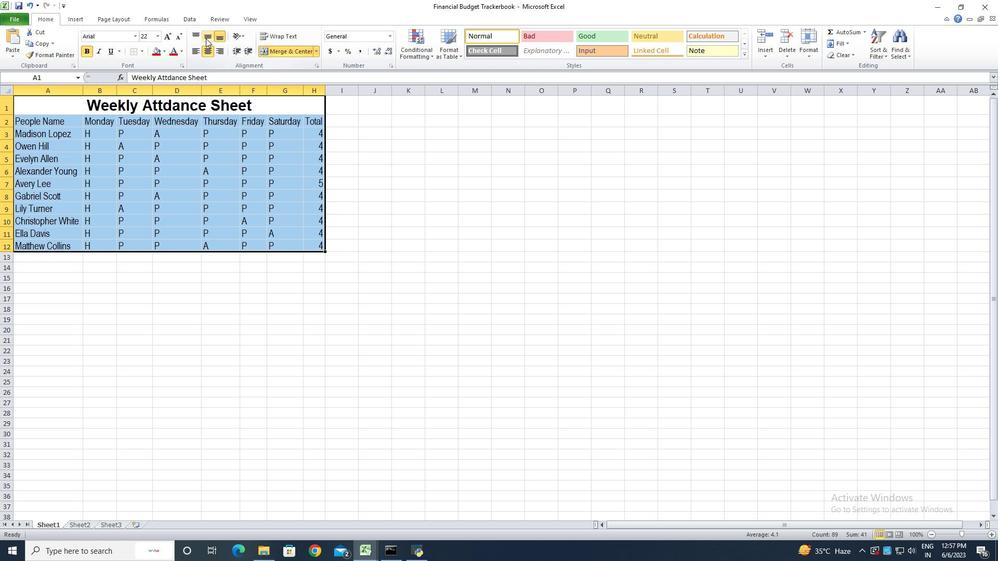 
Action: Mouse pressed left at (206, 37)
Screenshot: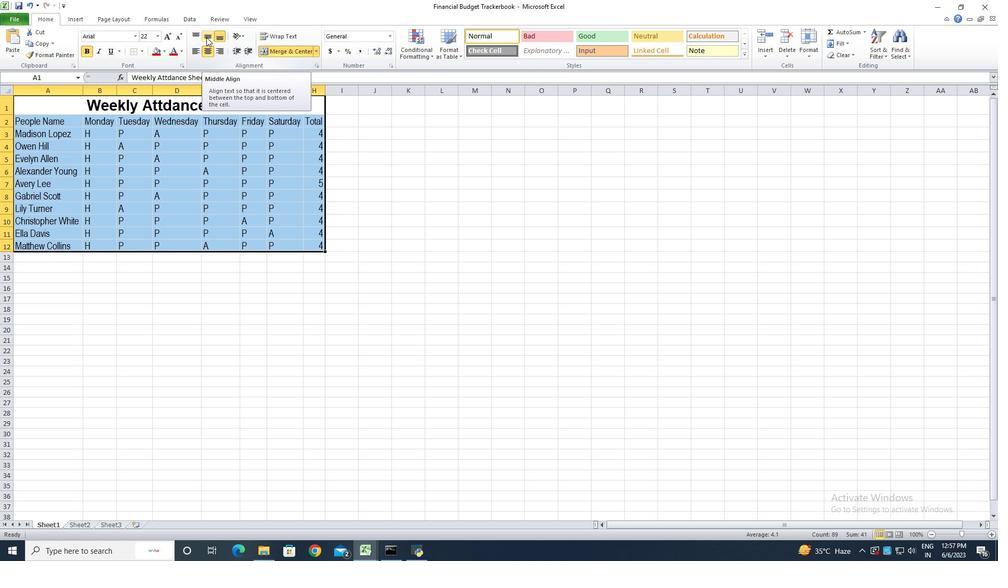 
Action: Mouse moved to (218, 307)
Screenshot: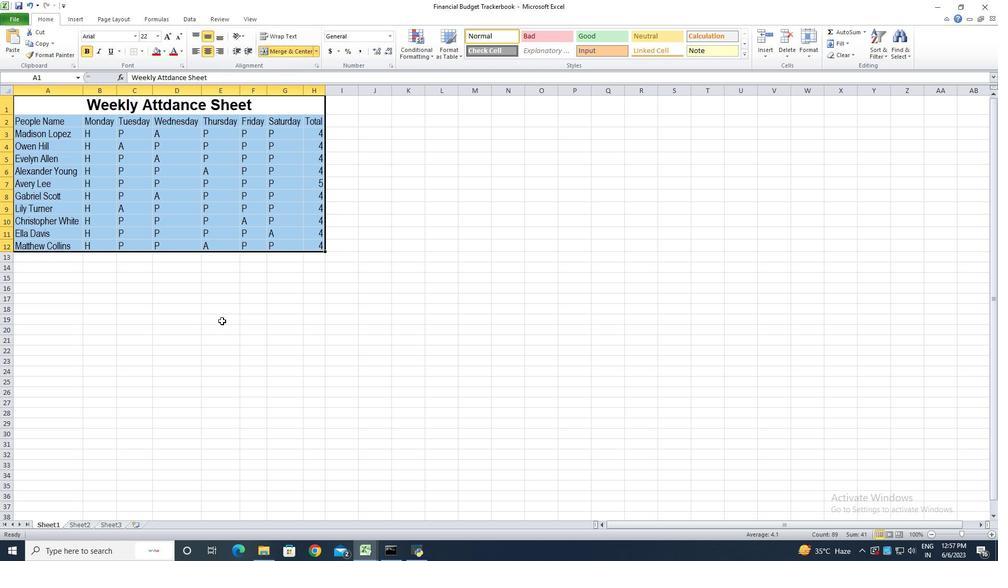 
Action: Mouse pressed left at (218, 307)
Screenshot: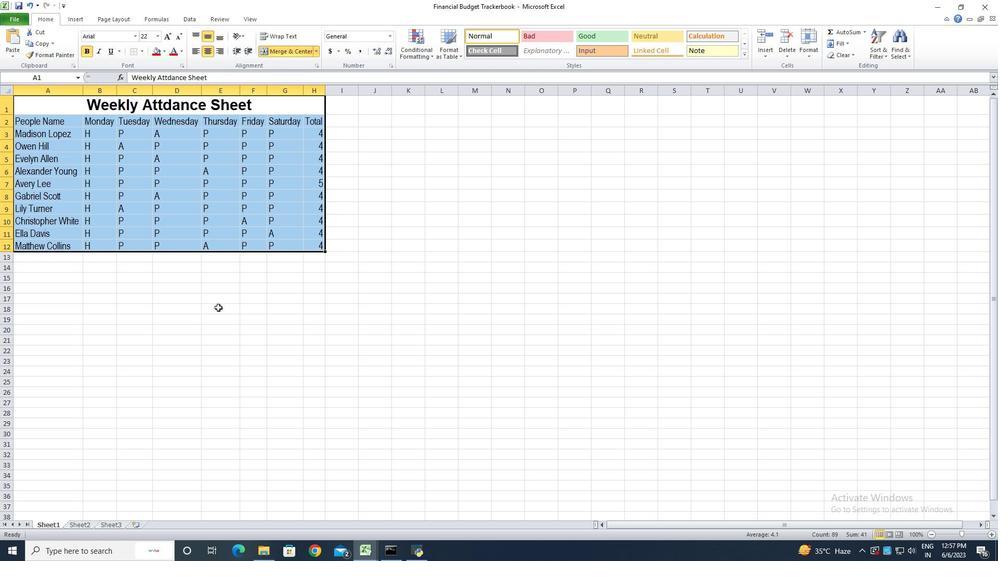 
Action: Key pressed ctrl+S<'\x13'><'\x13'><'\x13'>
Screenshot: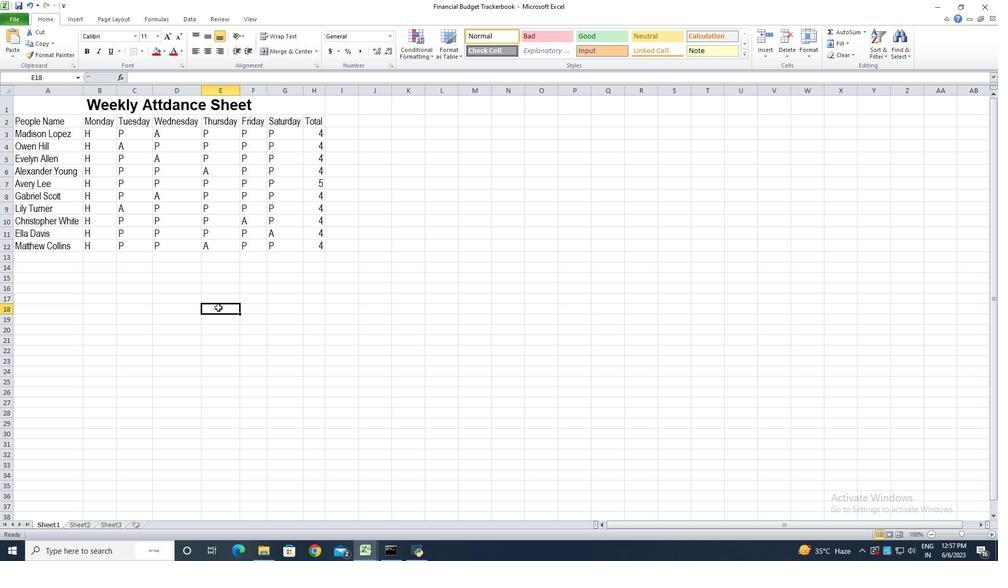 
